 Task: Sort the products in the category "Party Platters" by price (highest first).
Action: Mouse moved to (12, 104)
Screenshot: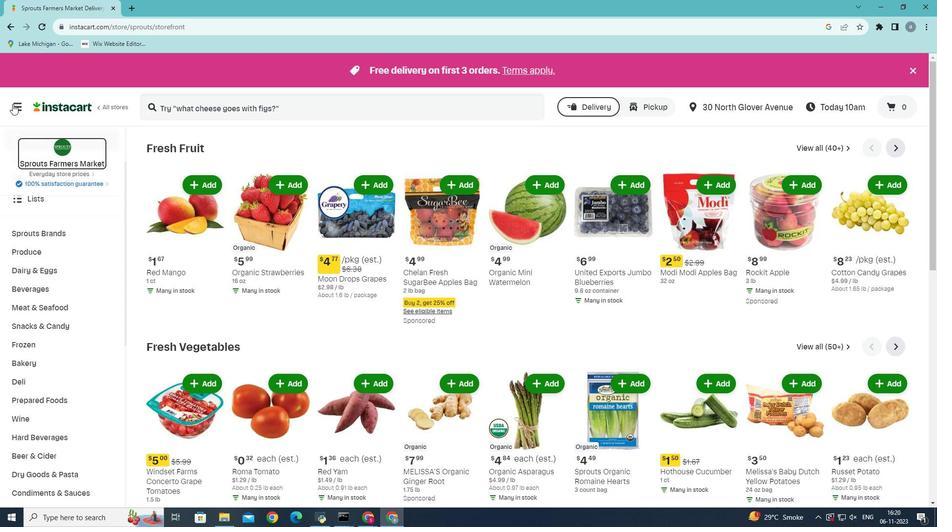 
Action: Mouse pressed left at (12, 104)
Screenshot: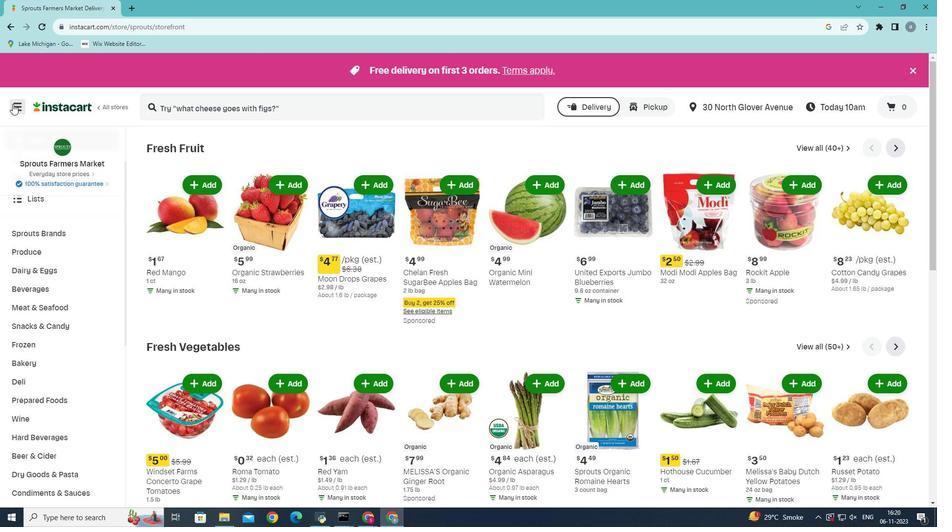 
Action: Mouse moved to (46, 273)
Screenshot: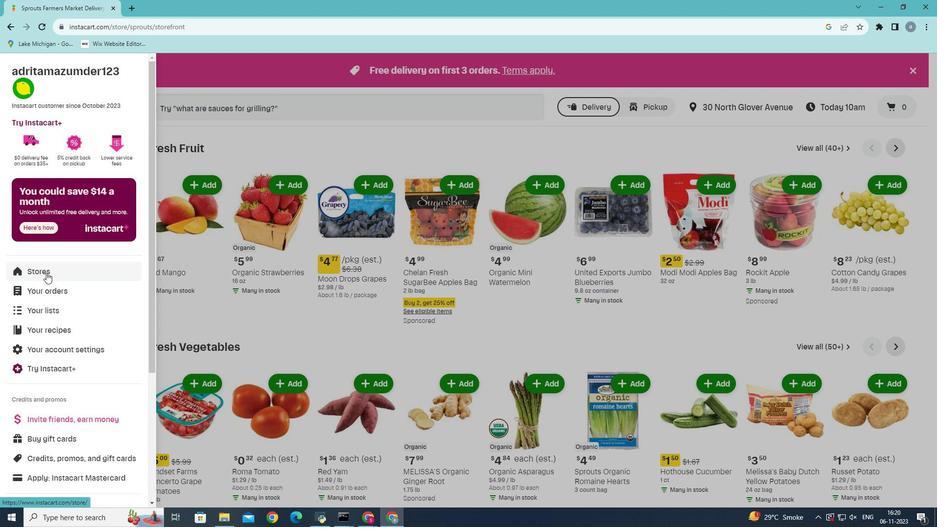 
Action: Mouse pressed left at (46, 273)
Screenshot: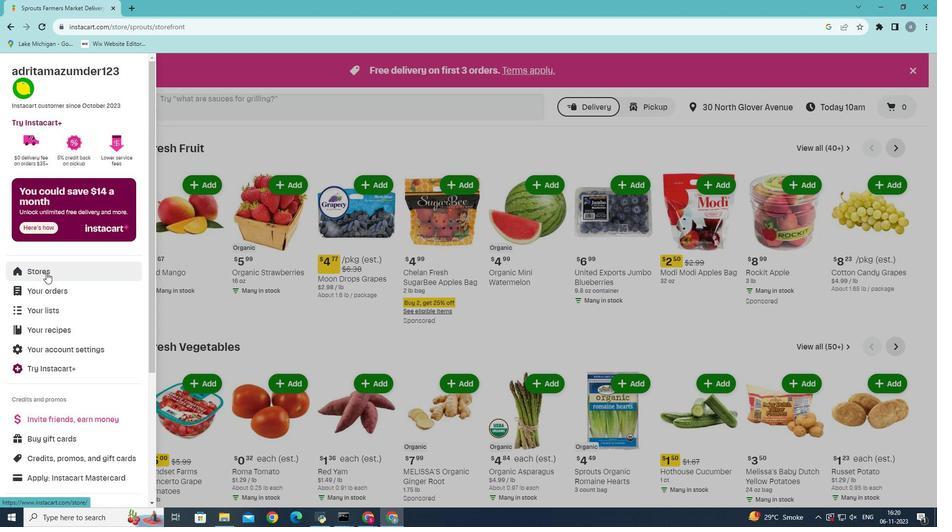 
Action: Mouse moved to (226, 104)
Screenshot: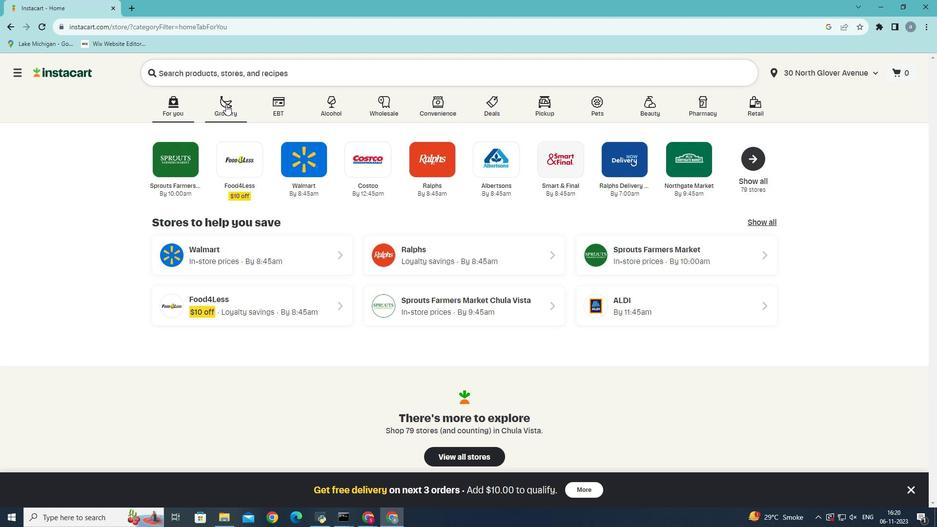
Action: Mouse pressed left at (226, 104)
Screenshot: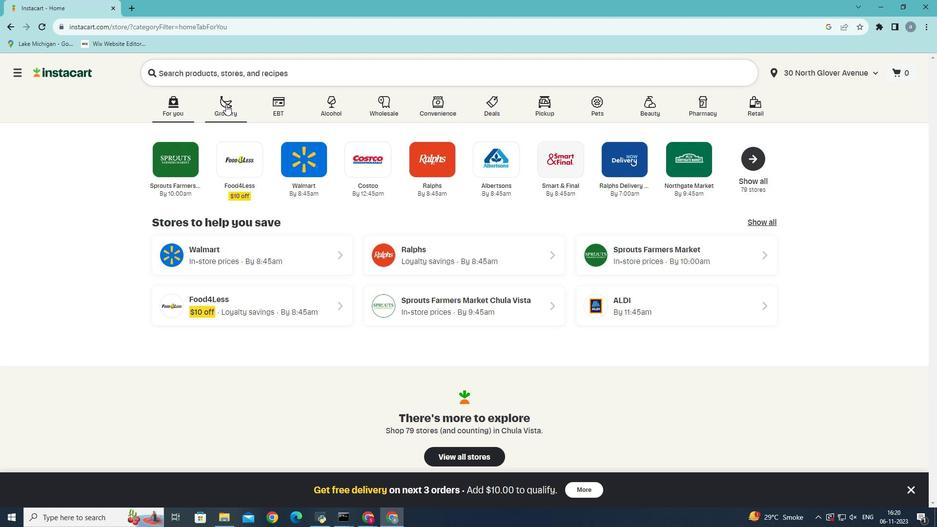 
Action: Mouse moved to (229, 297)
Screenshot: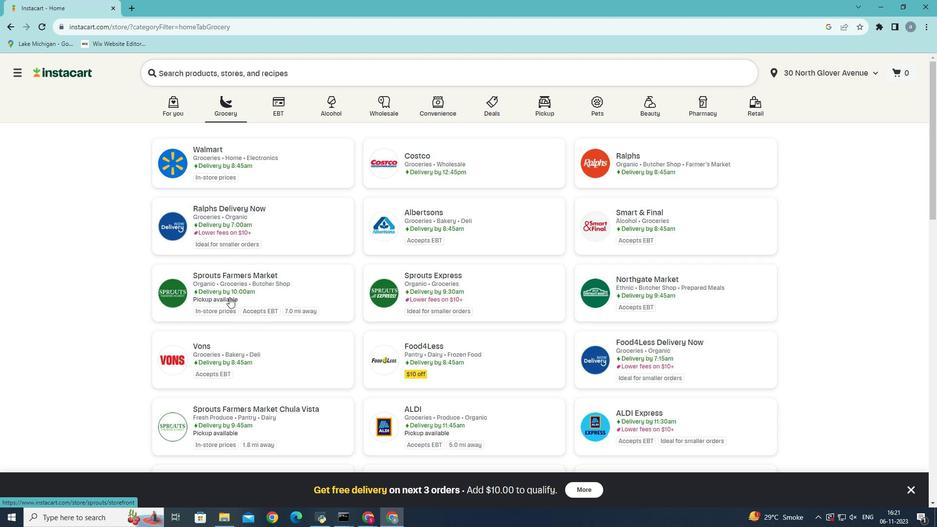 
Action: Mouse pressed left at (229, 297)
Screenshot: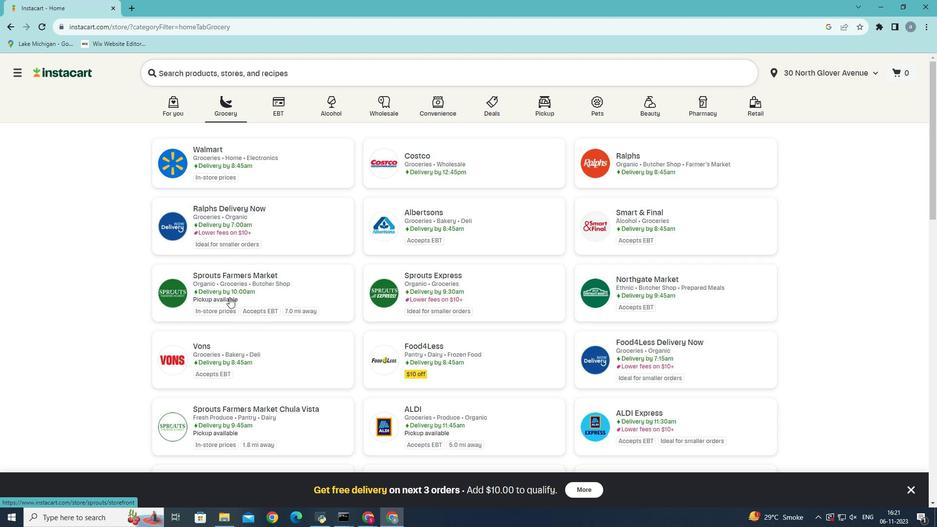 
Action: Mouse moved to (45, 409)
Screenshot: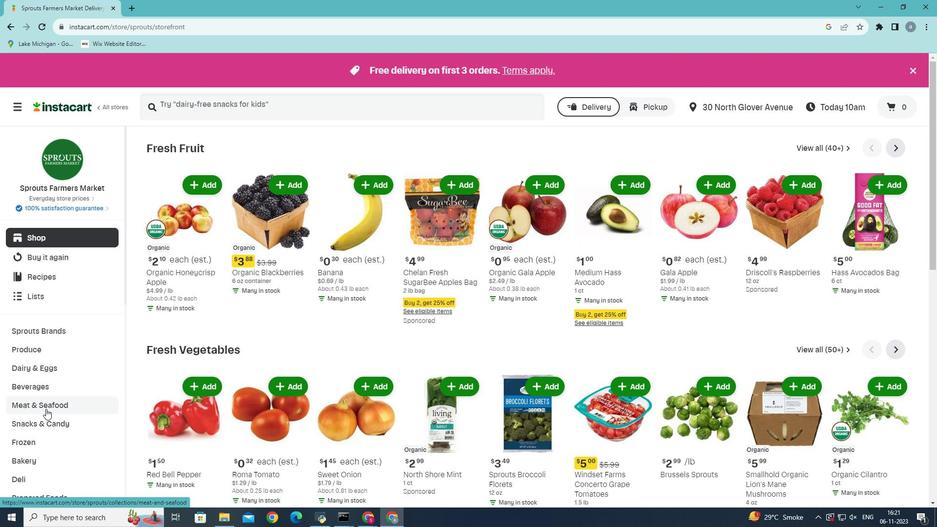 
Action: Mouse scrolled (45, 408) with delta (0, 0)
Screenshot: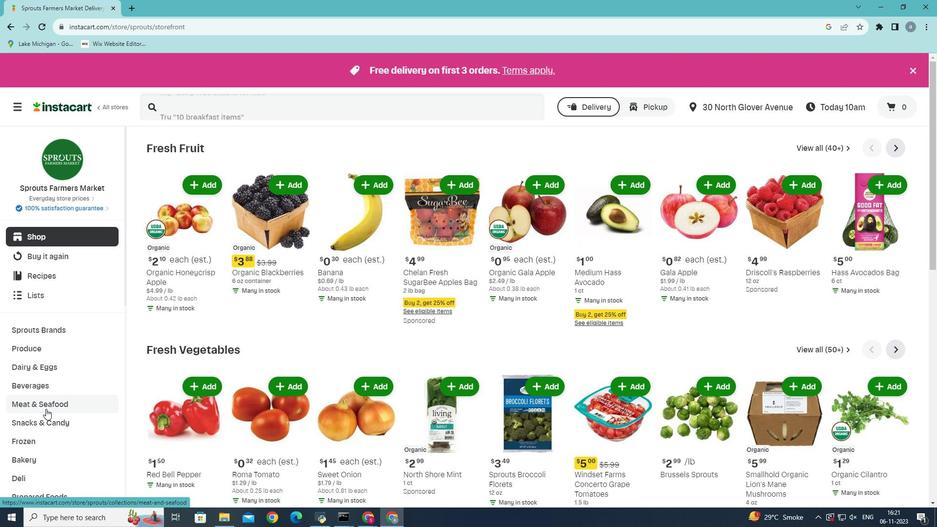 
Action: Mouse scrolled (45, 408) with delta (0, 0)
Screenshot: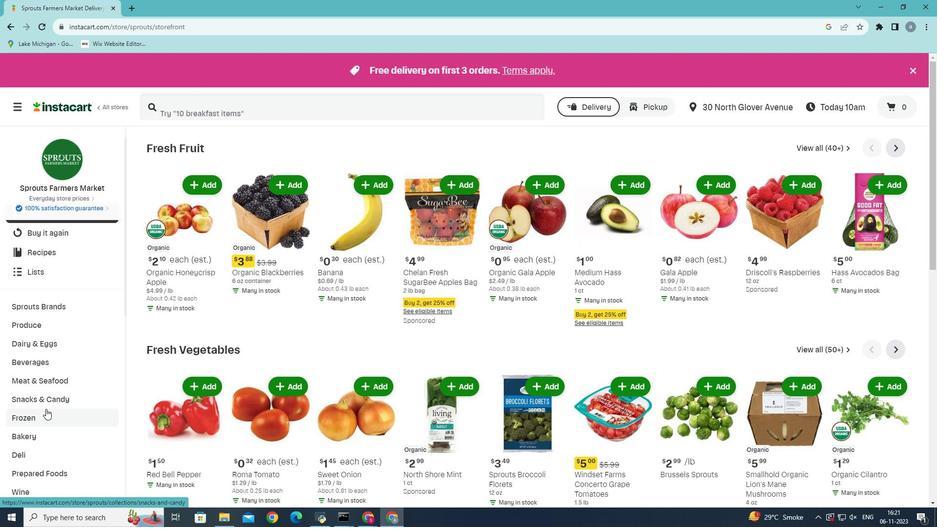 
Action: Mouse scrolled (45, 408) with delta (0, 0)
Screenshot: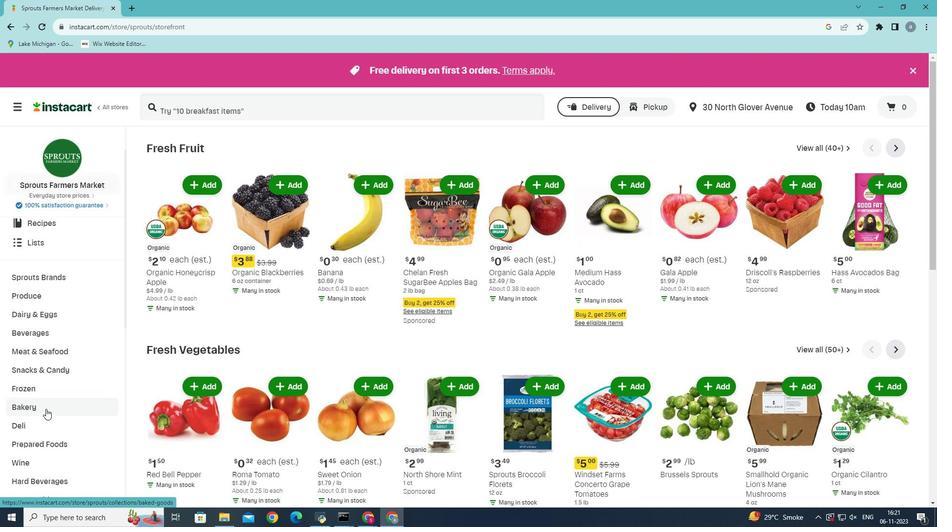 
Action: Mouse moved to (42, 409)
Screenshot: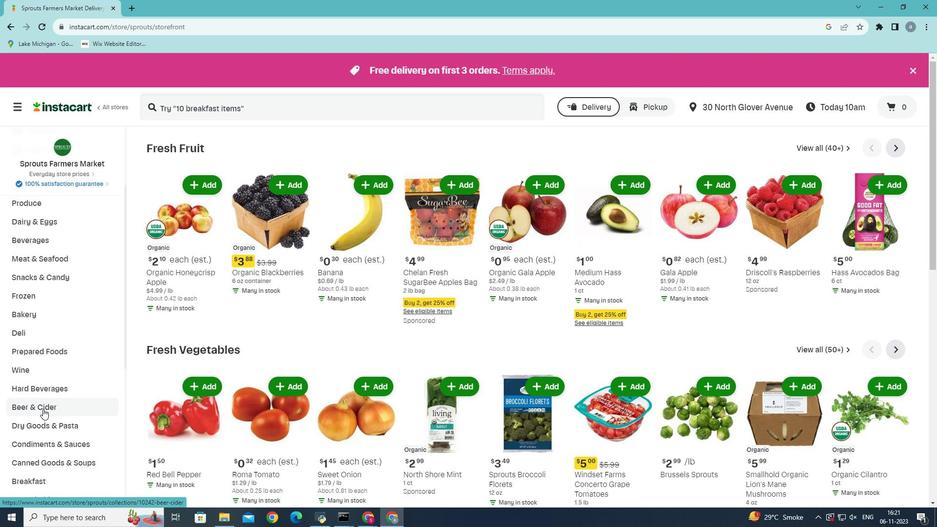 
Action: Mouse scrolled (42, 409) with delta (0, 0)
Screenshot: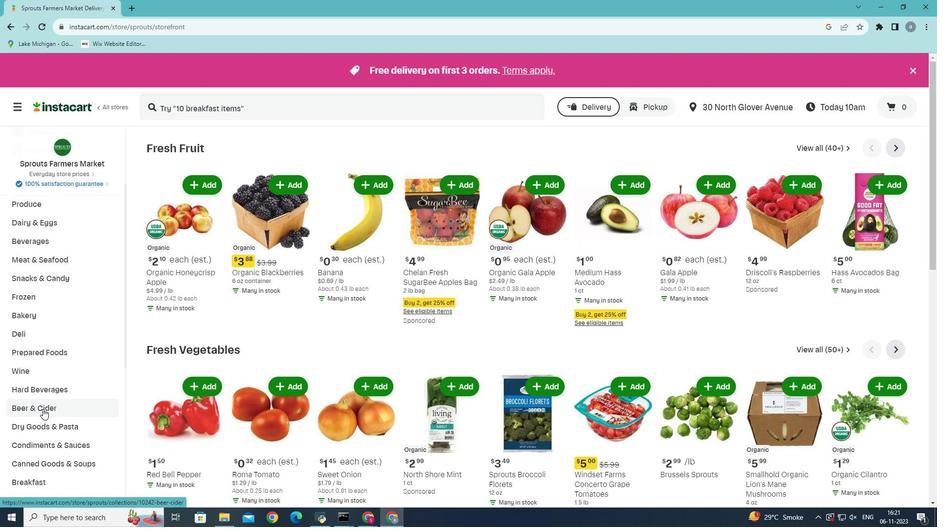 
Action: Mouse moved to (60, 400)
Screenshot: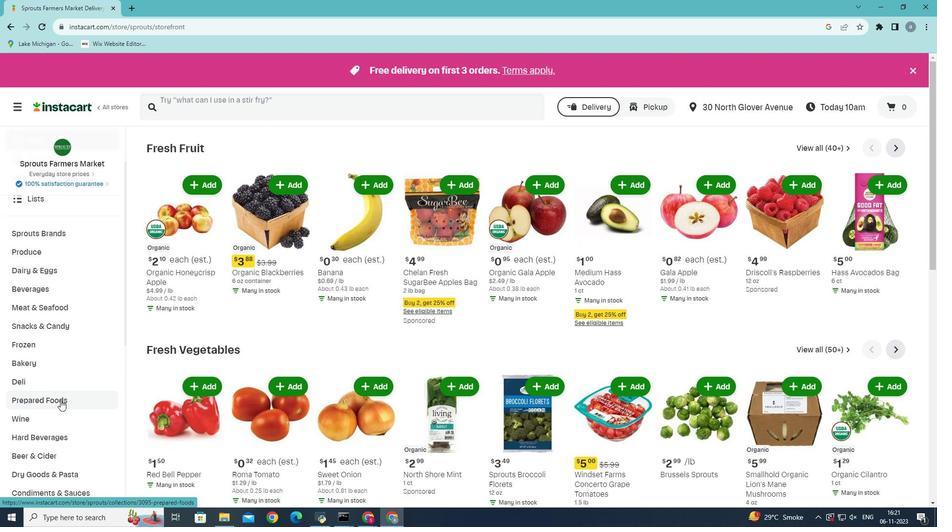 
Action: Mouse pressed left at (60, 400)
Screenshot: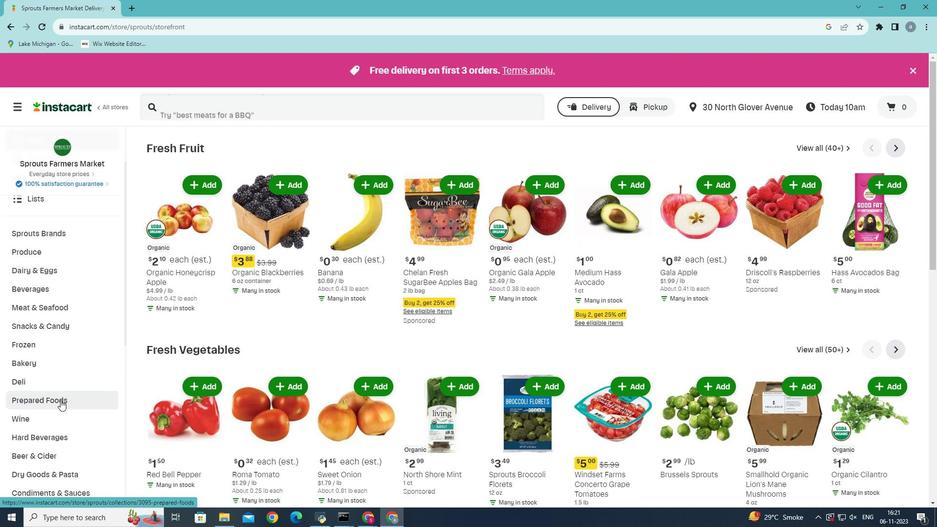
Action: Mouse moved to (451, 169)
Screenshot: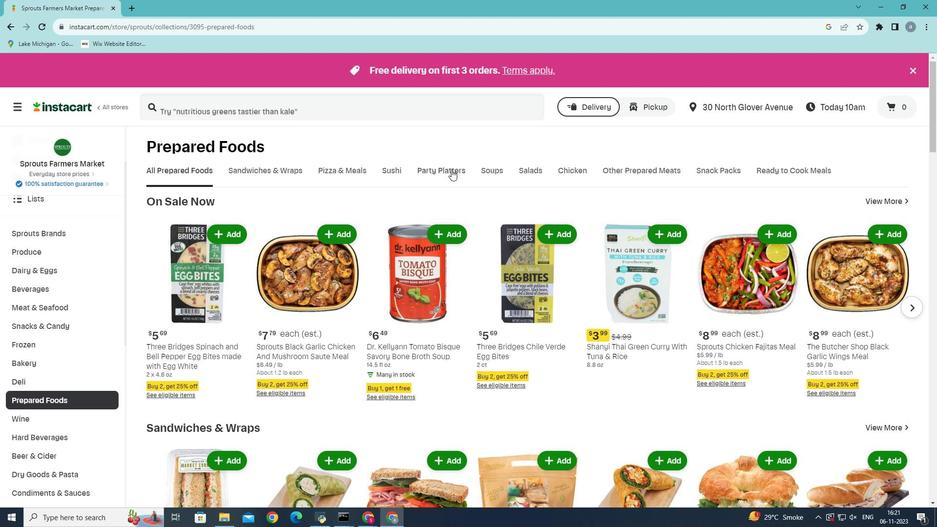 
Action: Mouse pressed left at (451, 169)
Screenshot: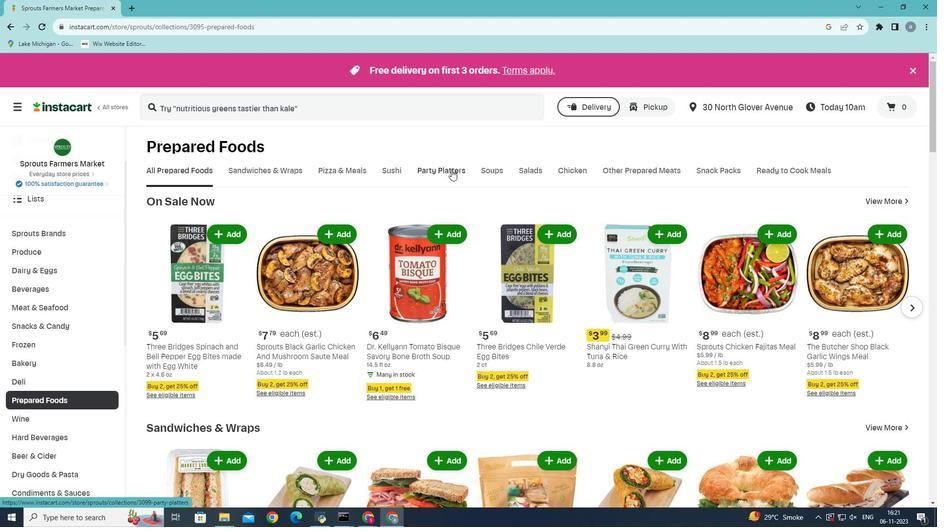
Action: Mouse moved to (904, 204)
Screenshot: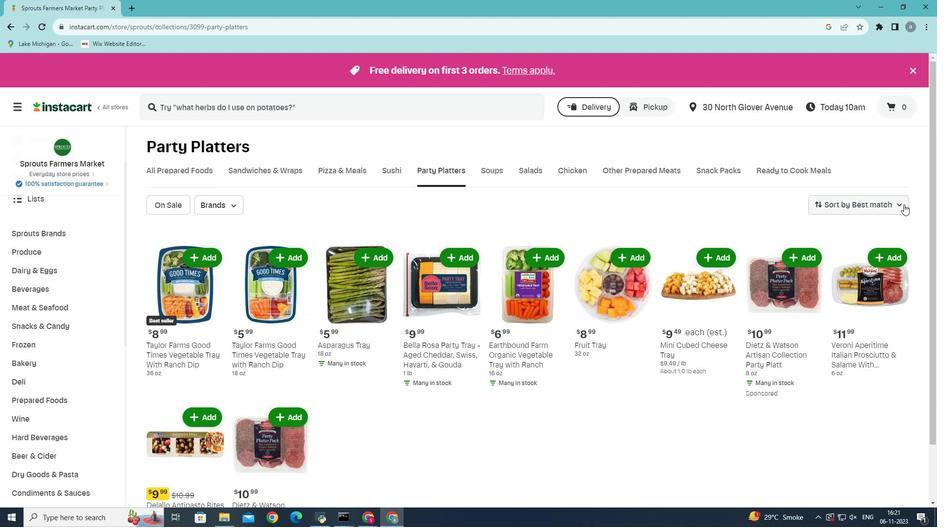 
Action: Mouse pressed left at (904, 204)
Screenshot: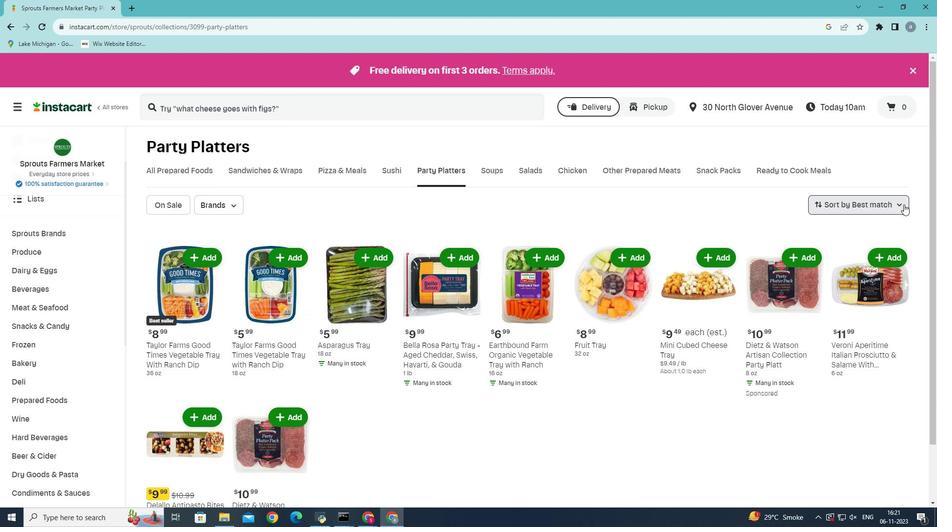 
Action: Mouse moved to (887, 273)
Screenshot: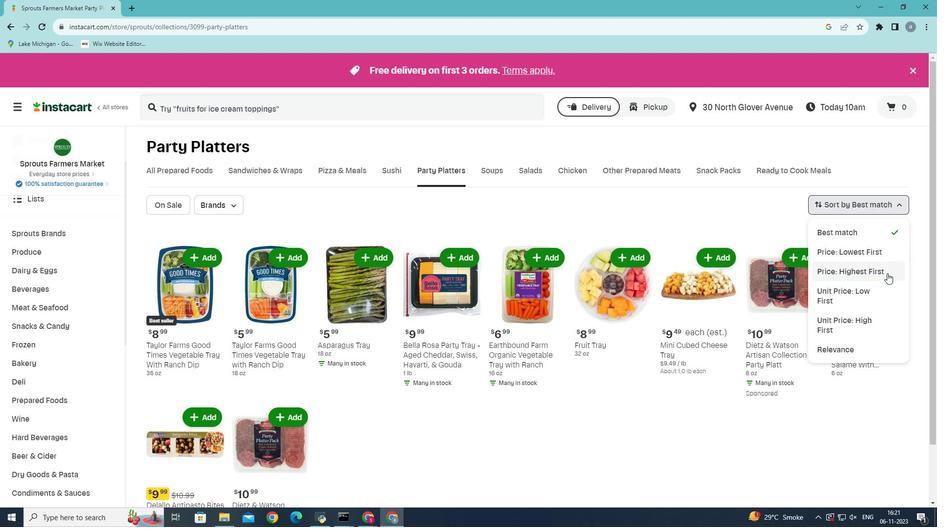 
Action: Mouse pressed left at (887, 273)
Screenshot: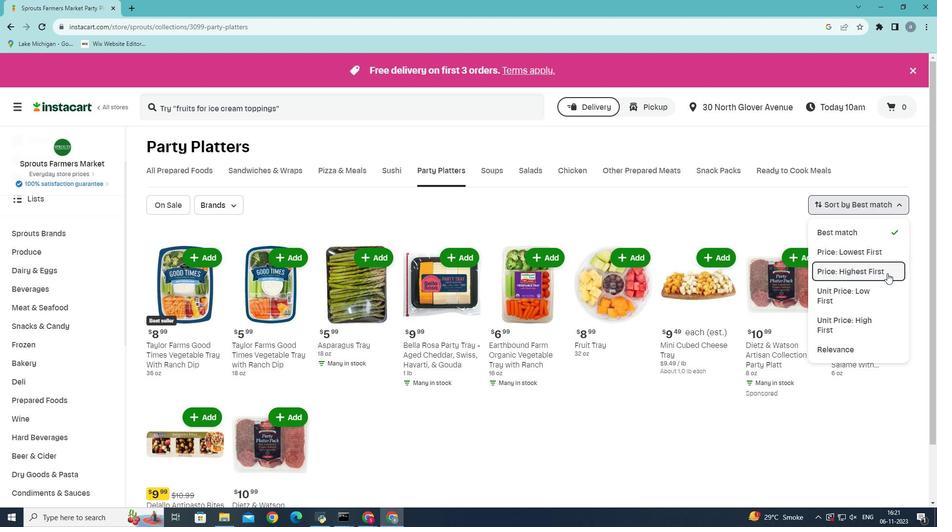 
Action: Mouse moved to (730, 290)
Screenshot: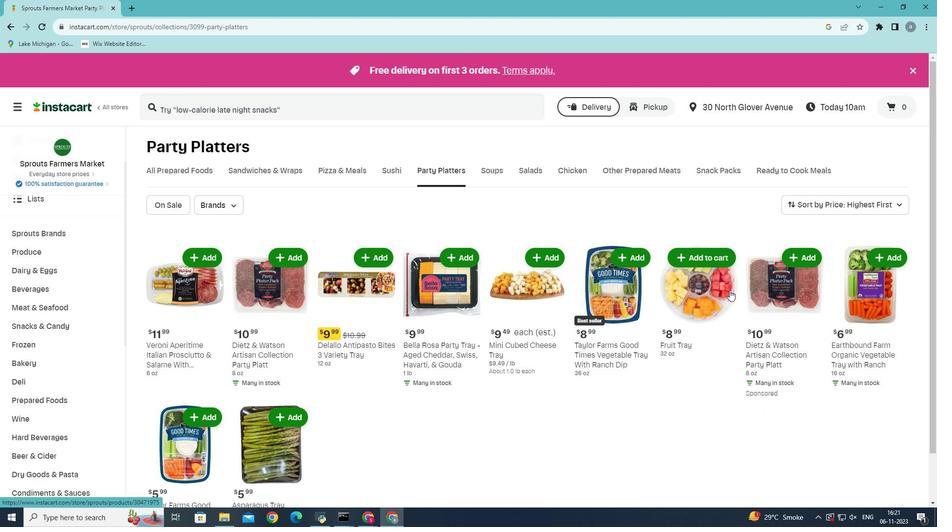
